 Task: Find all contacts with the last name 'Smith' located in the United Kingdom.
Action: Mouse moved to (24, 95)
Screenshot: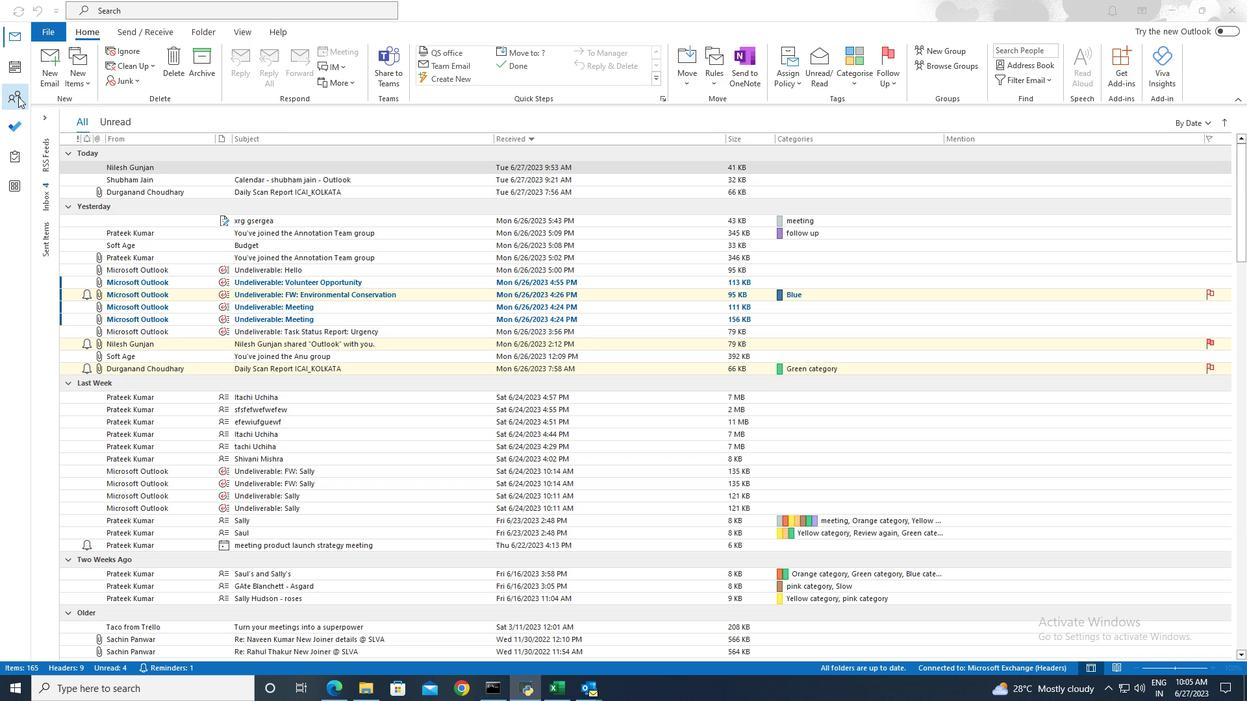 
Action: Mouse pressed left at (24, 95)
Screenshot: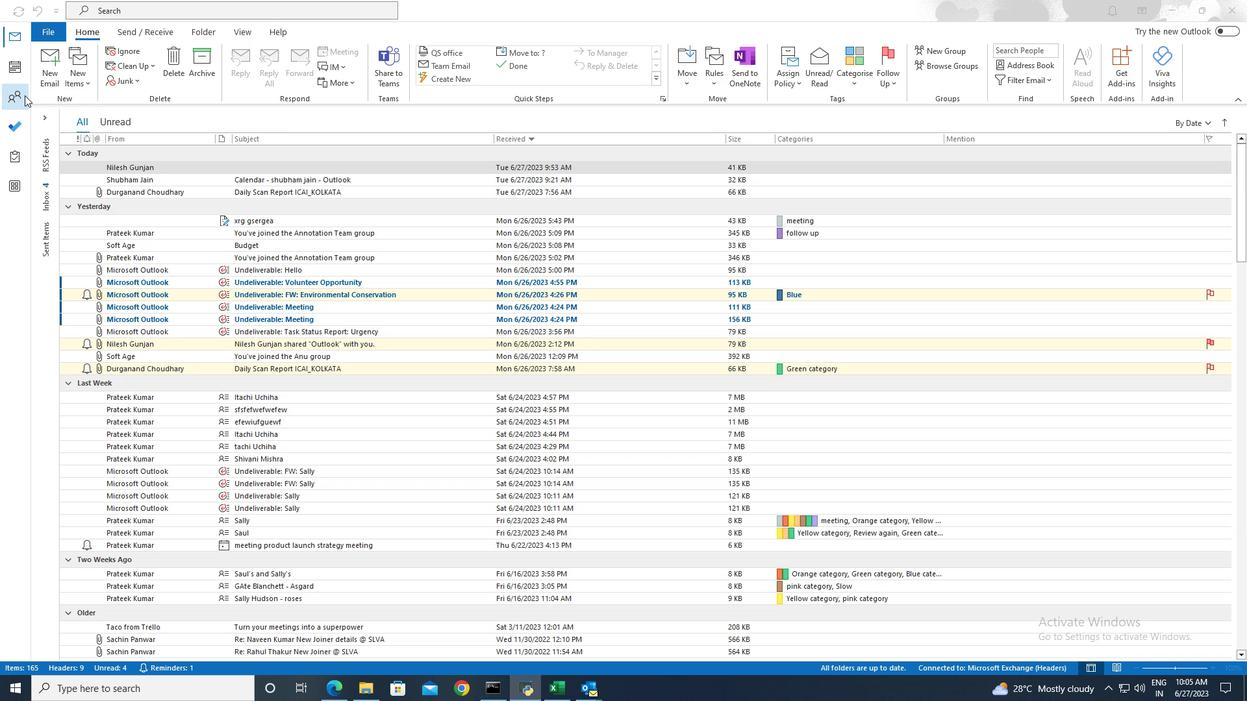 
Action: Mouse moved to (241, 10)
Screenshot: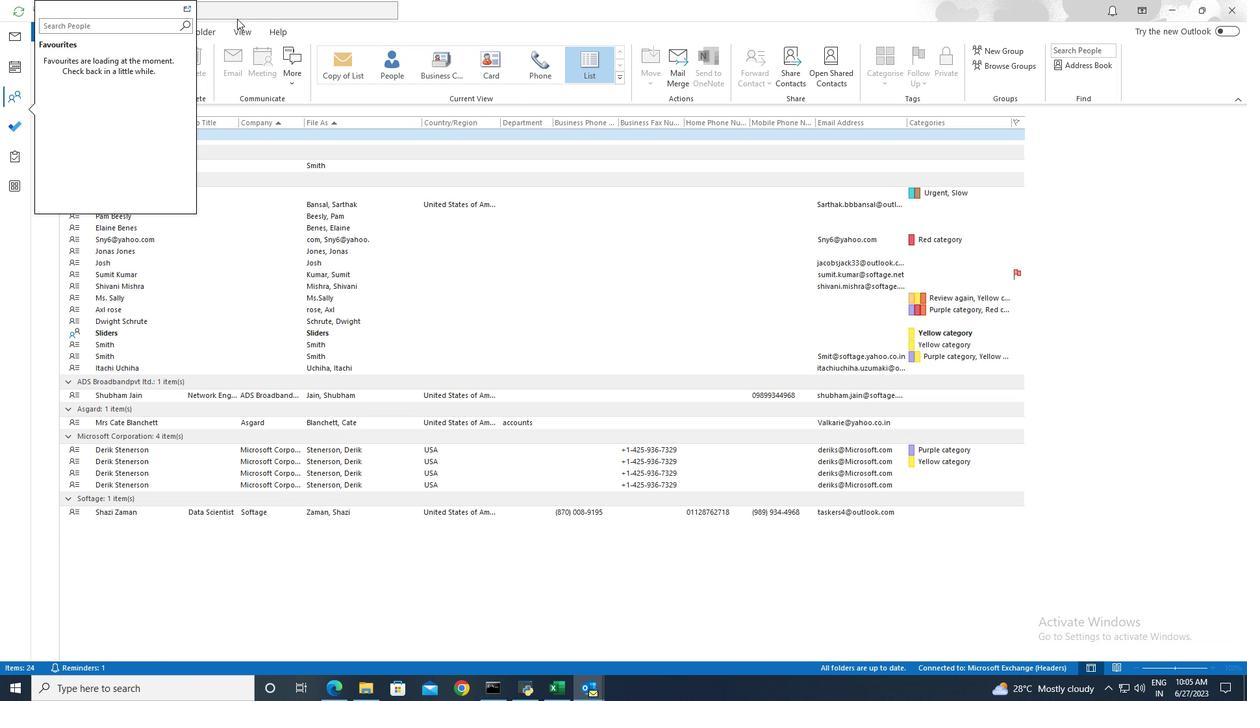 
Action: Mouse pressed left at (241, 10)
Screenshot: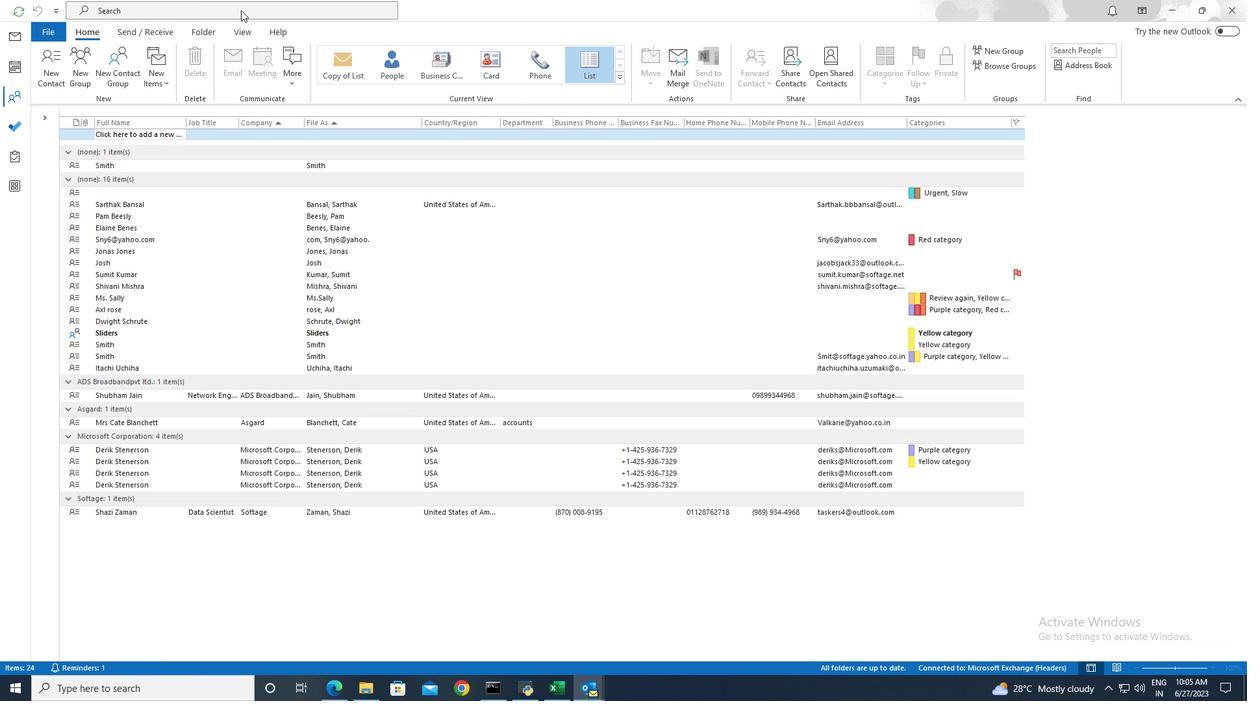 
Action: Mouse moved to (446, 11)
Screenshot: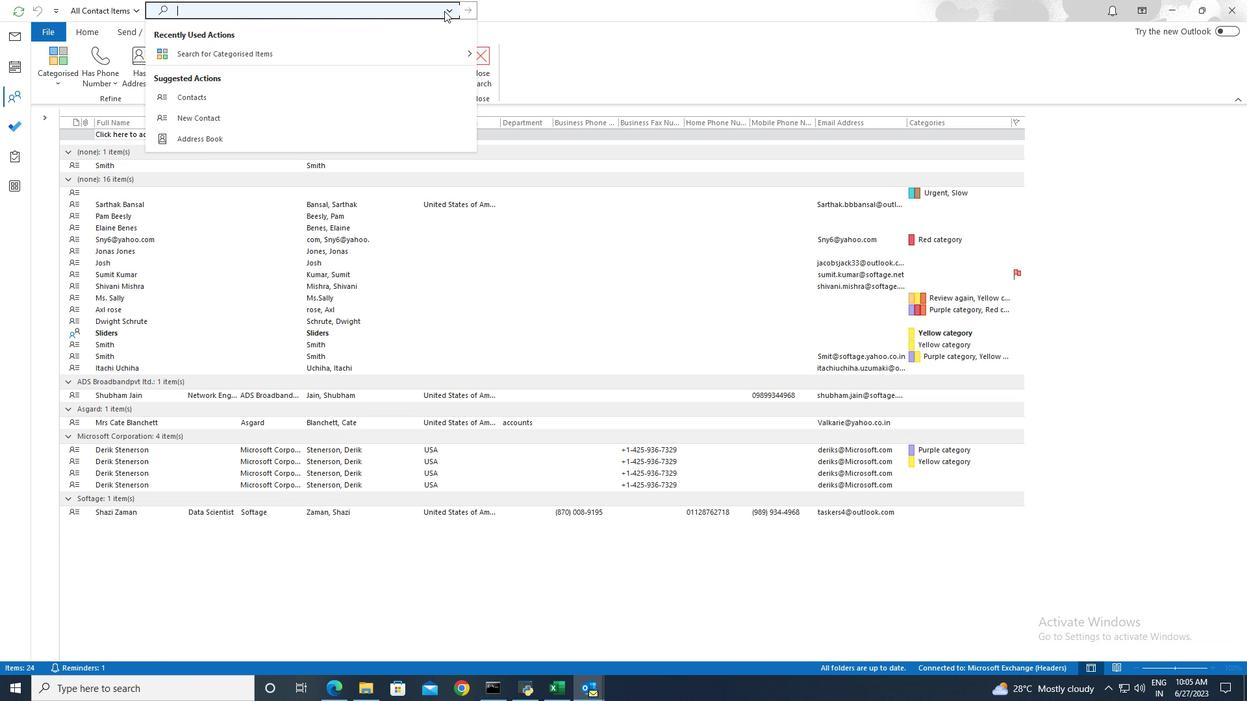 
Action: Mouse pressed left at (446, 11)
Screenshot: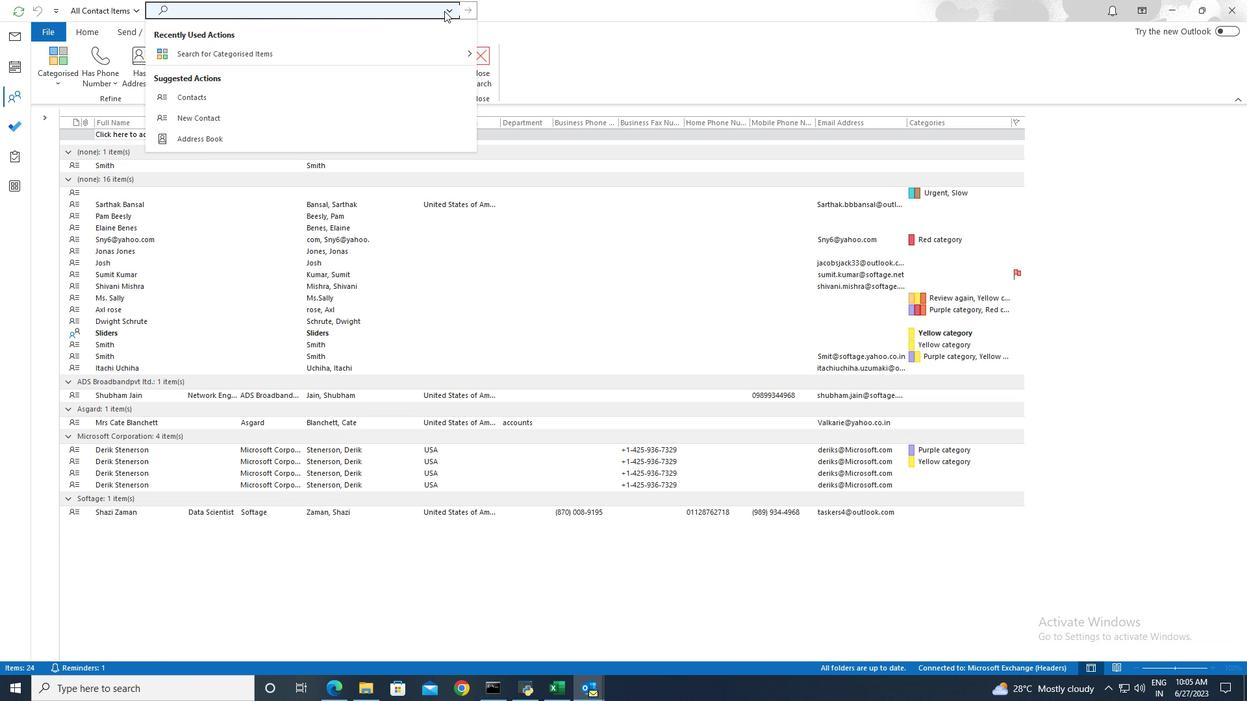 
Action: Mouse moved to (353, 49)
Screenshot: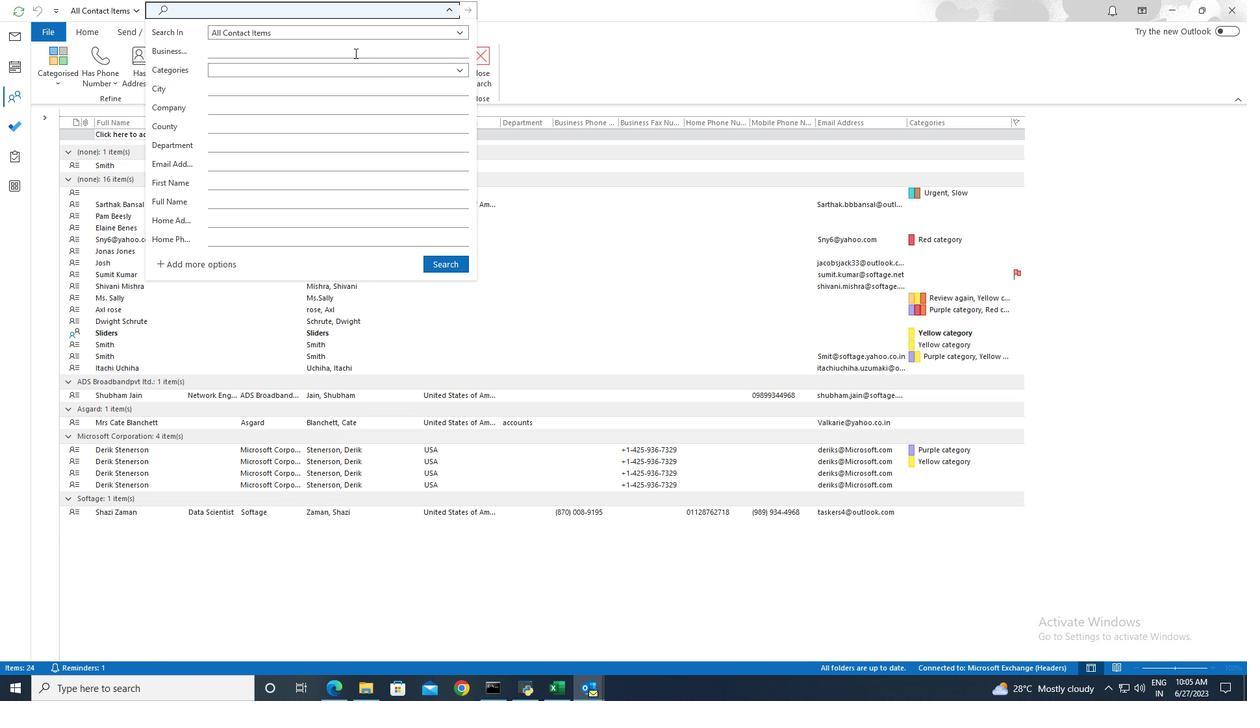
Action: Mouse pressed left at (353, 49)
Screenshot: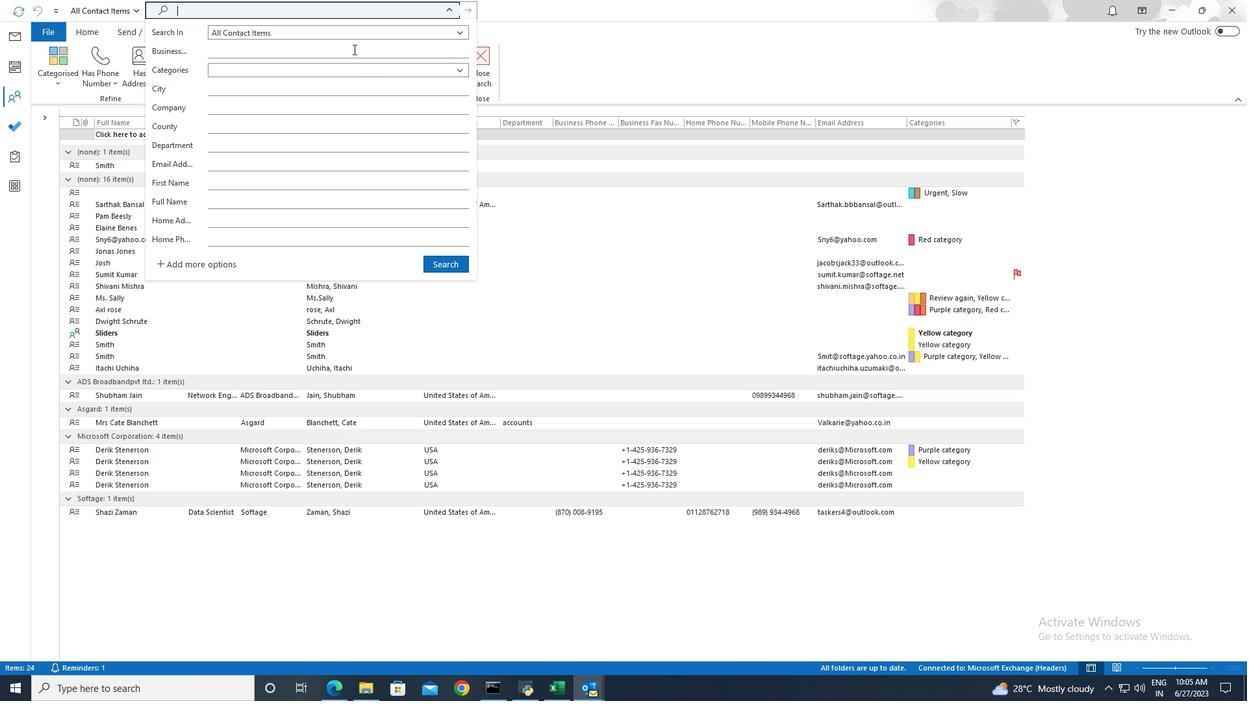 
Action: Key pressed <Key.shift>United<Key.space><Key.shift><Key.shift>Kingdom
Screenshot: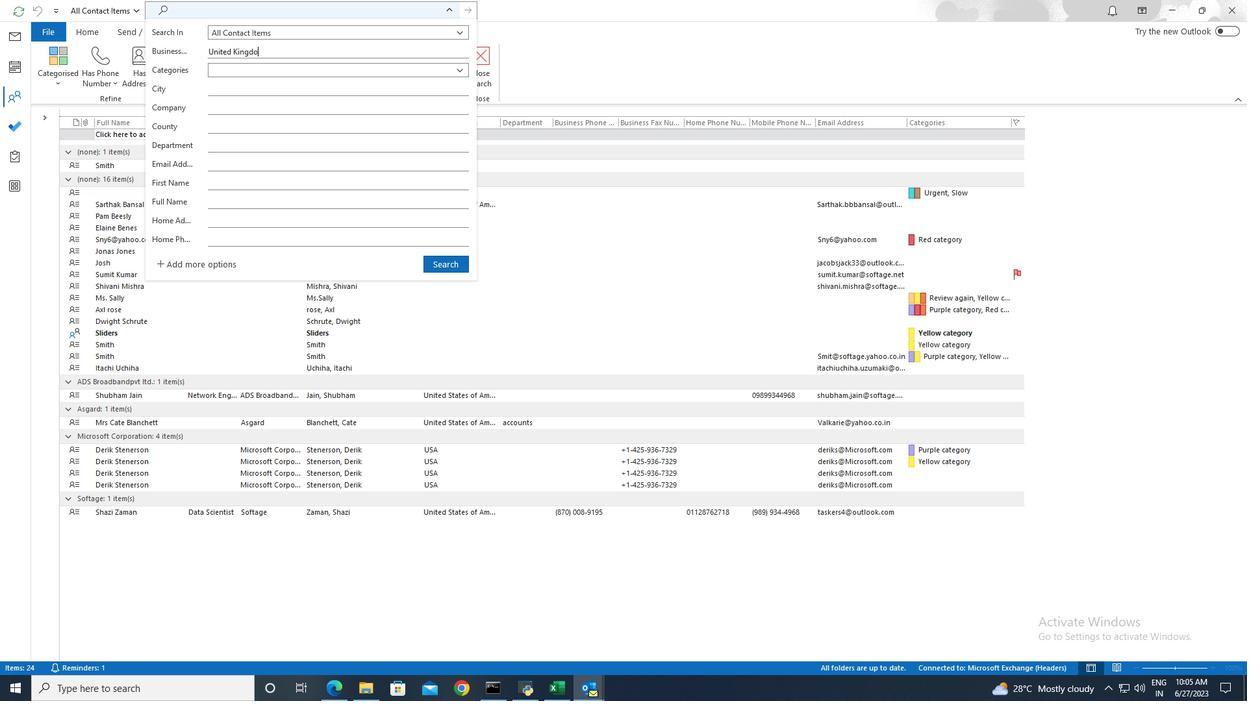 
Action: Mouse moved to (447, 263)
Screenshot: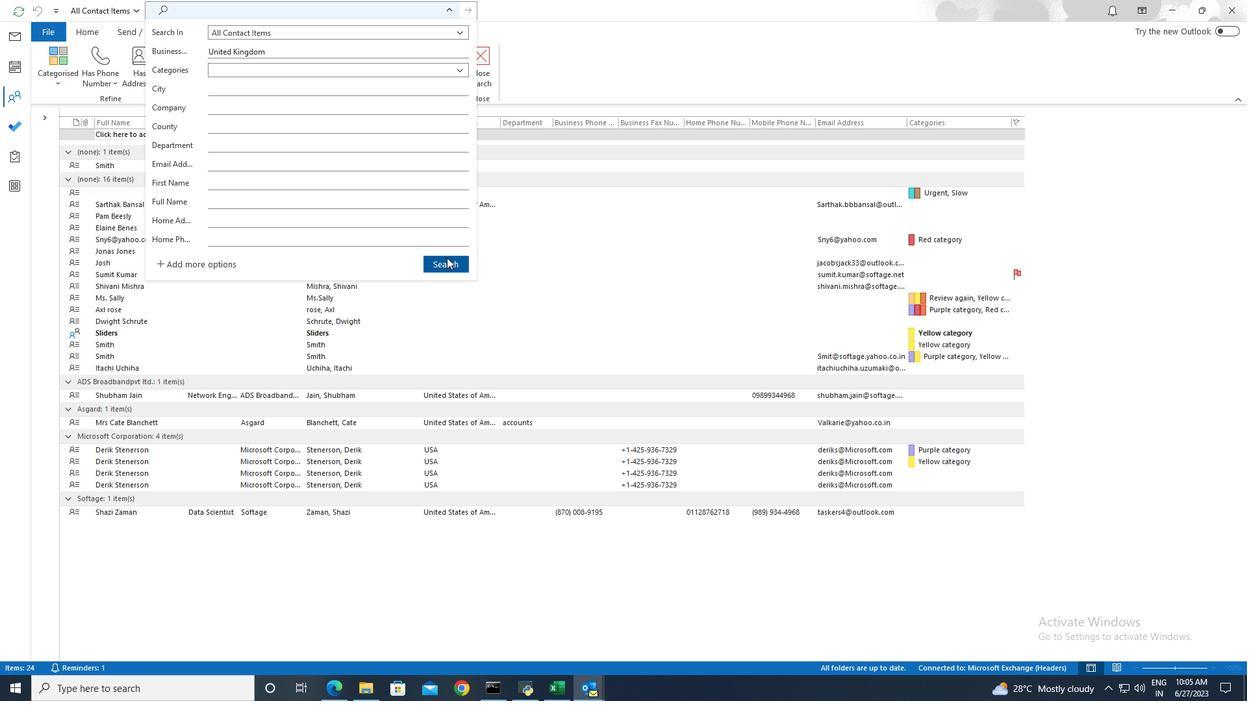 
Action: Mouse pressed left at (447, 263)
Screenshot: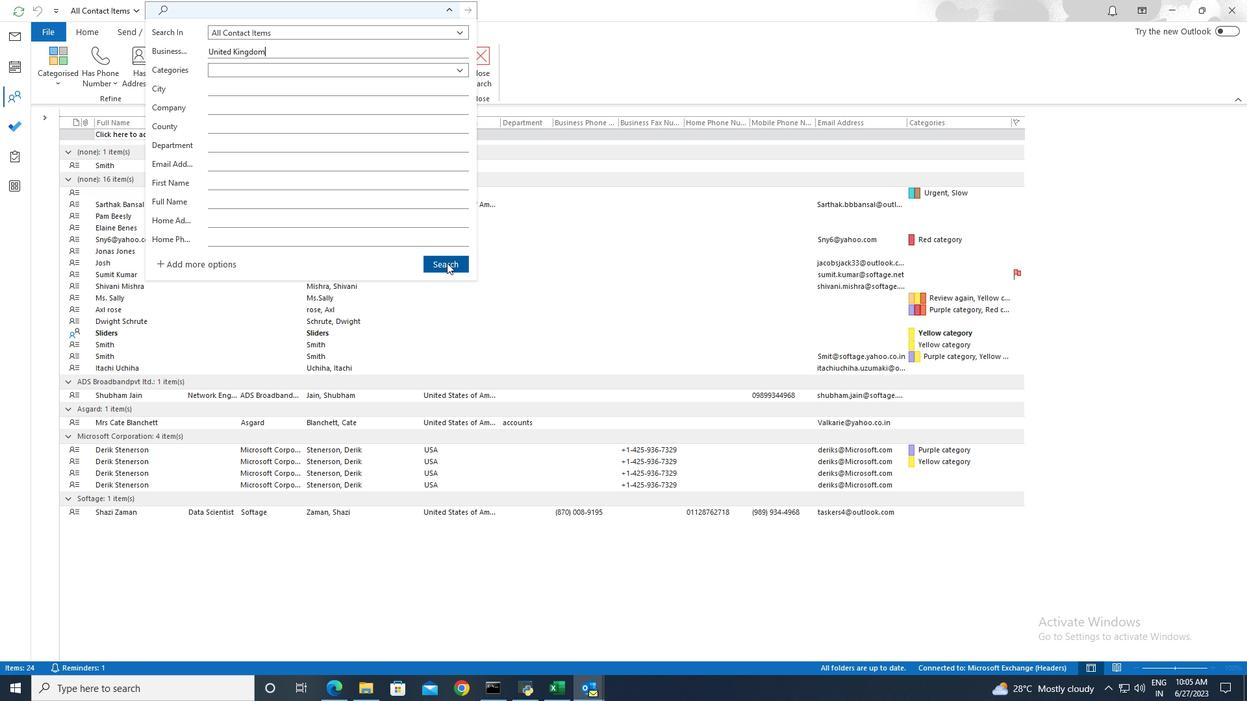 
